Task: Add Stonyfield Organic Yokids Strawberry Yogurt to the cart.
Action: Mouse moved to (25, 97)
Screenshot: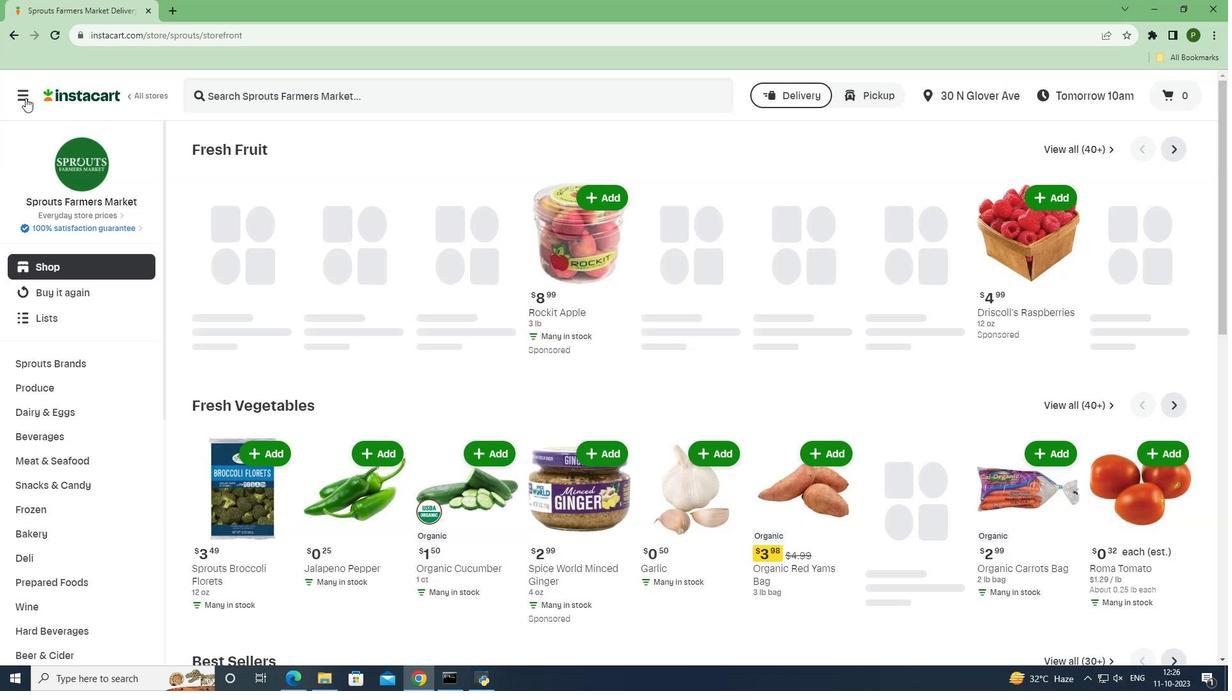
Action: Mouse pressed left at (25, 97)
Screenshot: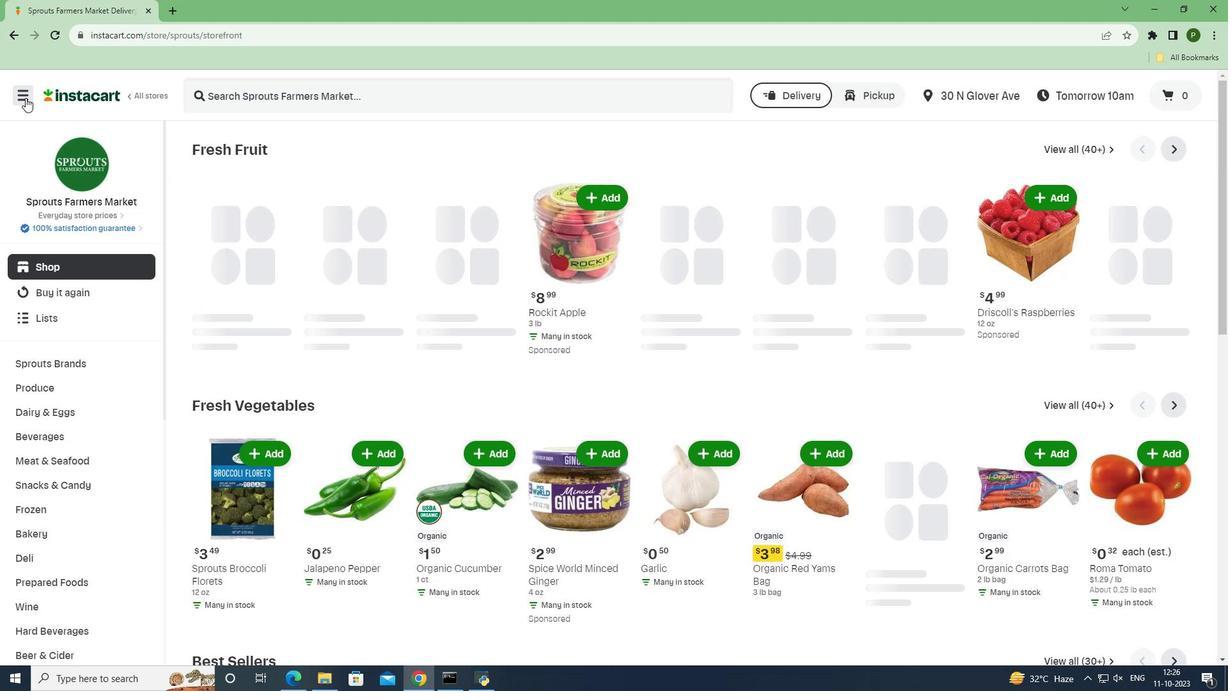 
Action: Mouse moved to (48, 341)
Screenshot: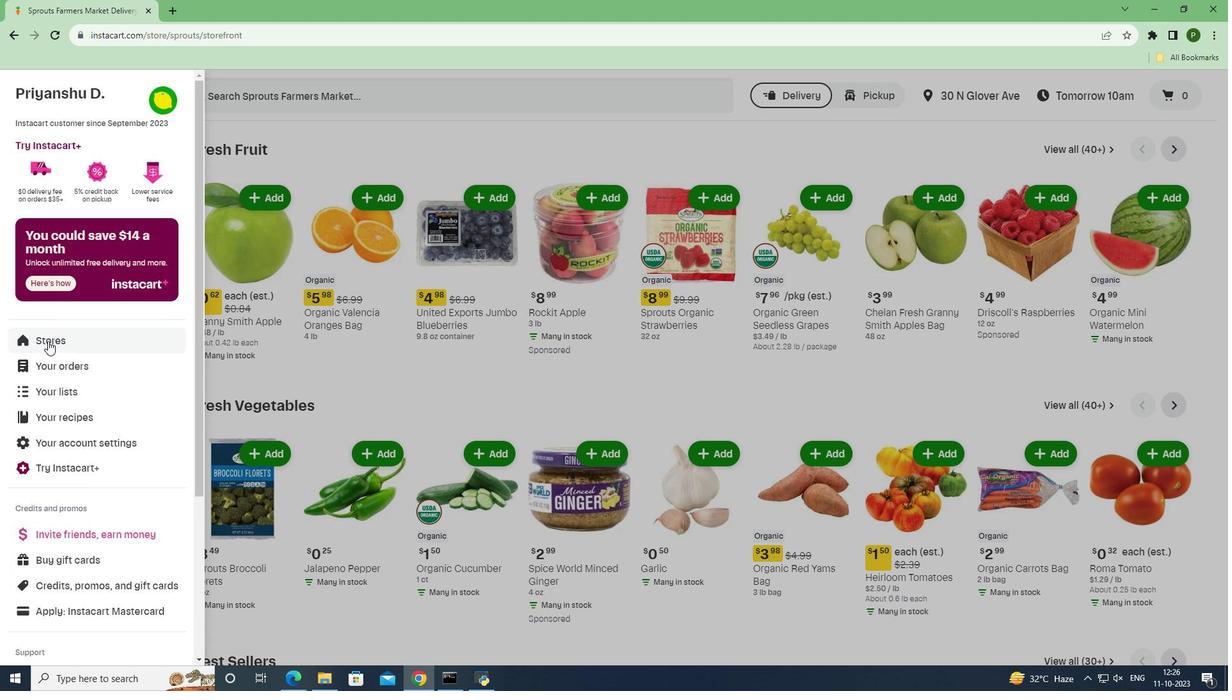 
Action: Mouse pressed left at (48, 341)
Screenshot: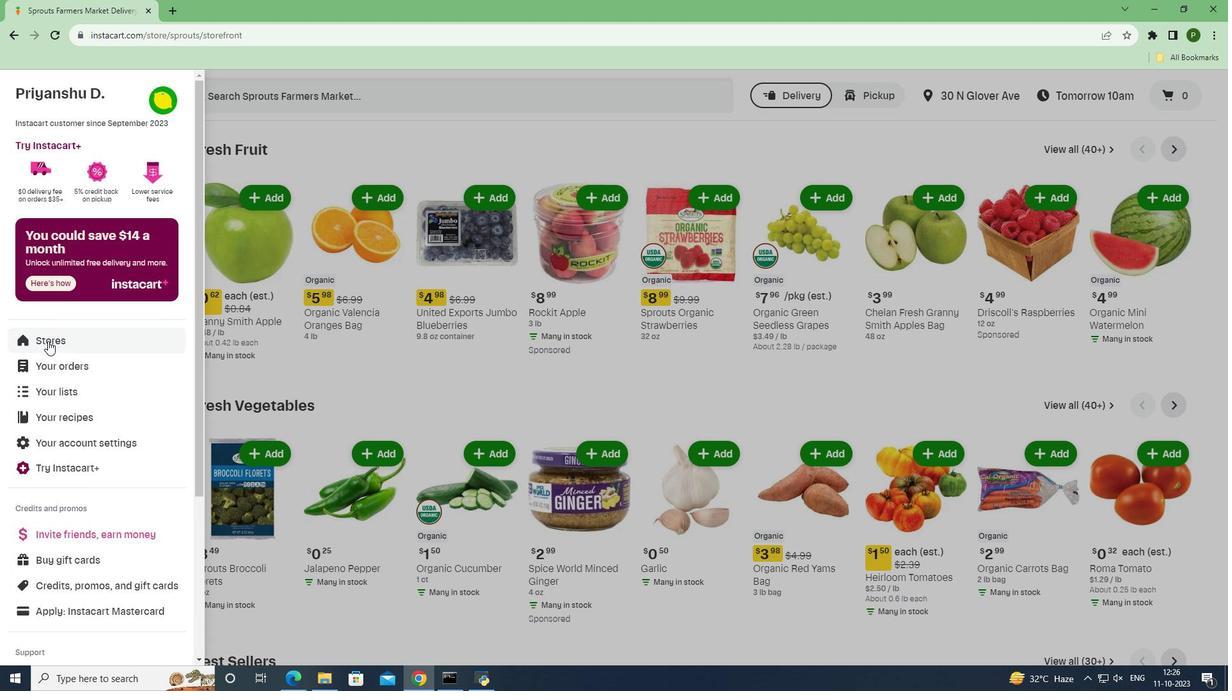 
Action: Mouse moved to (298, 145)
Screenshot: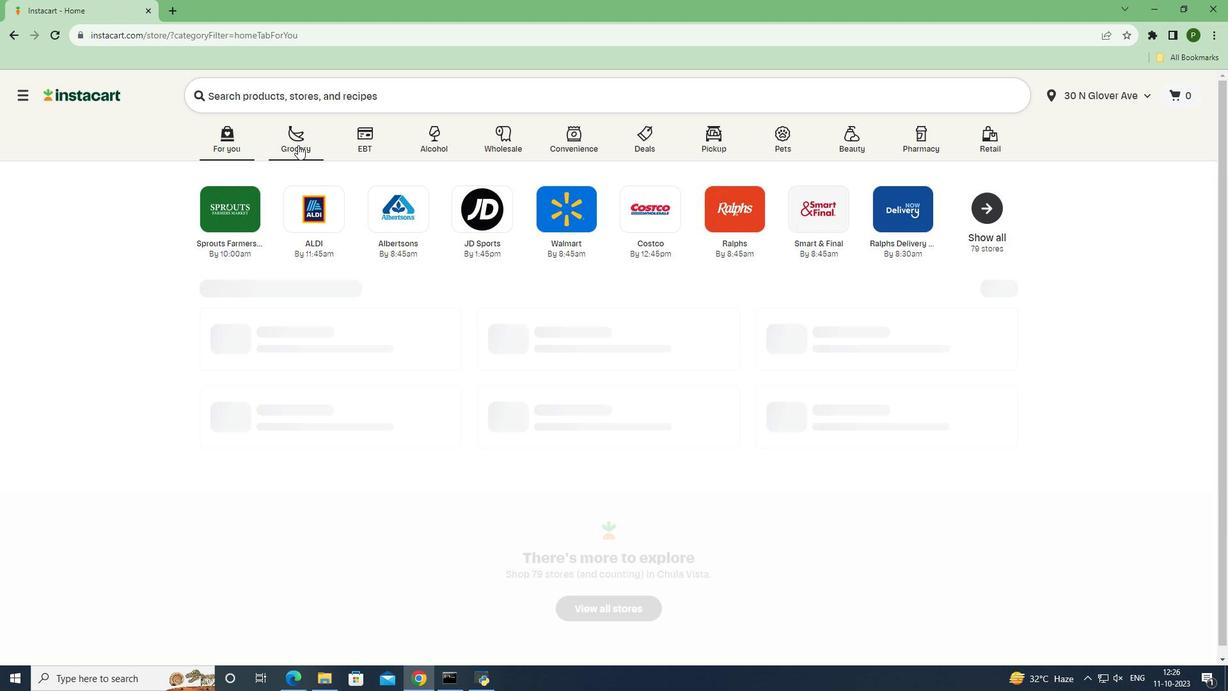 
Action: Mouse pressed left at (298, 145)
Screenshot: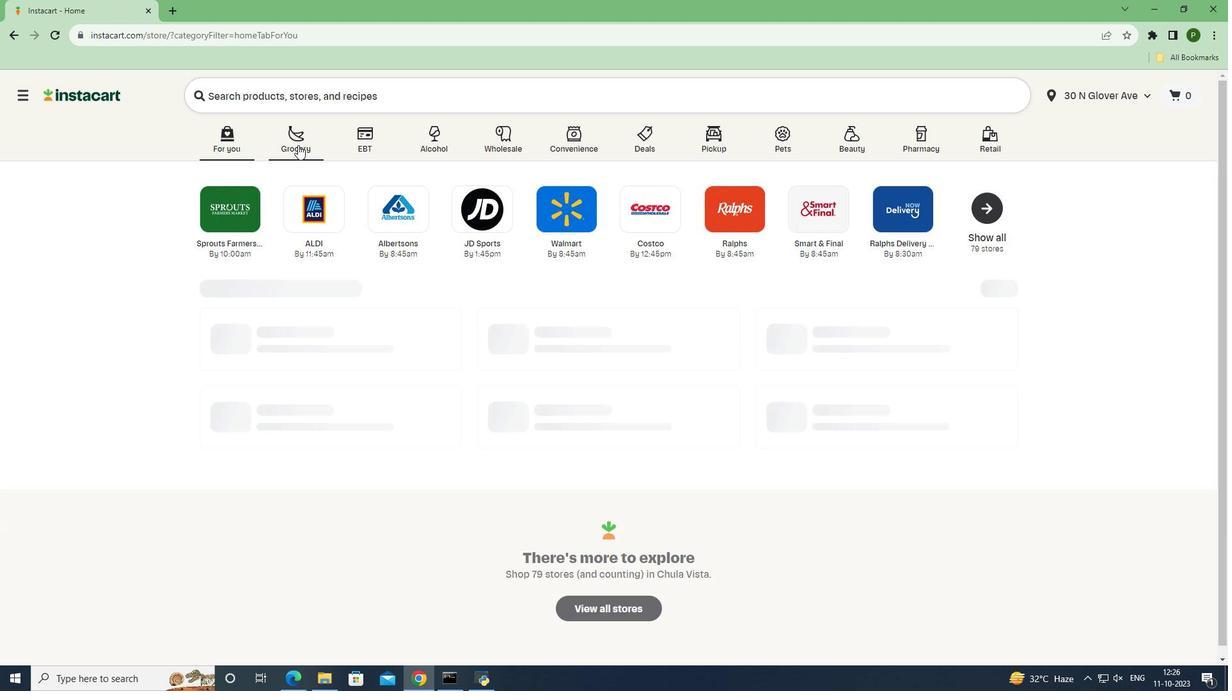 
Action: Mouse moved to (499, 289)
Screenshot: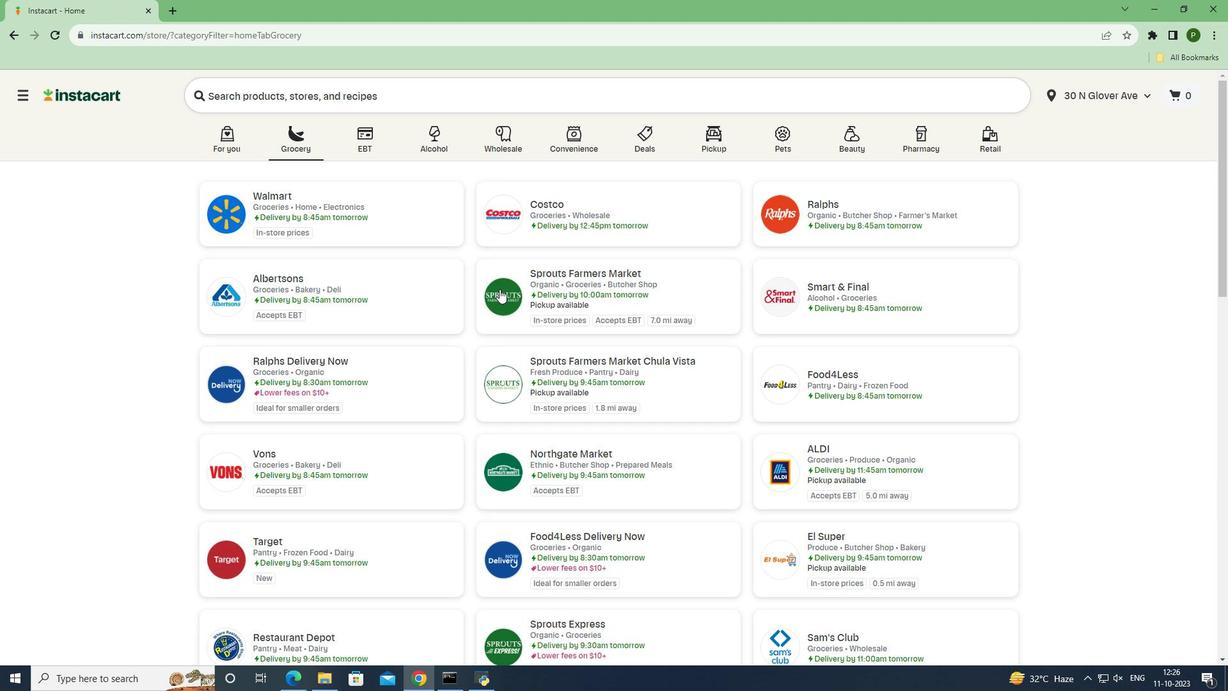 
Action: Mouse pressed left at (499, 289)
Screenshot: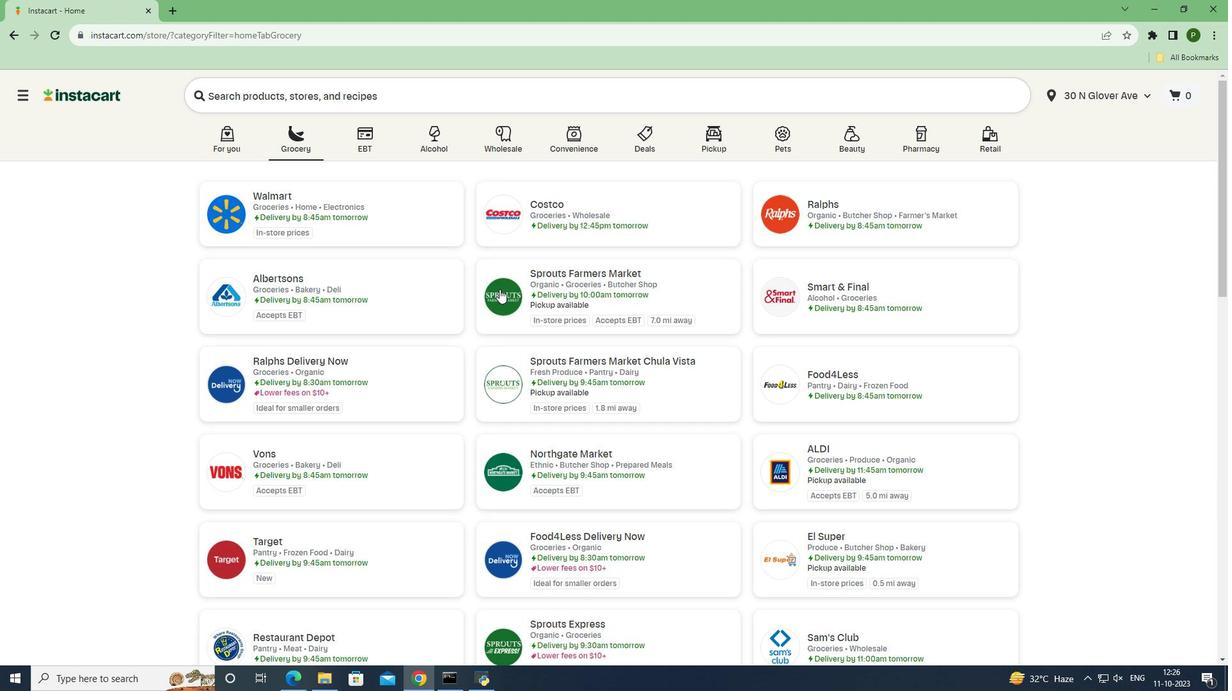 
Action: Mouse moved to (88, 410)
Screenshot: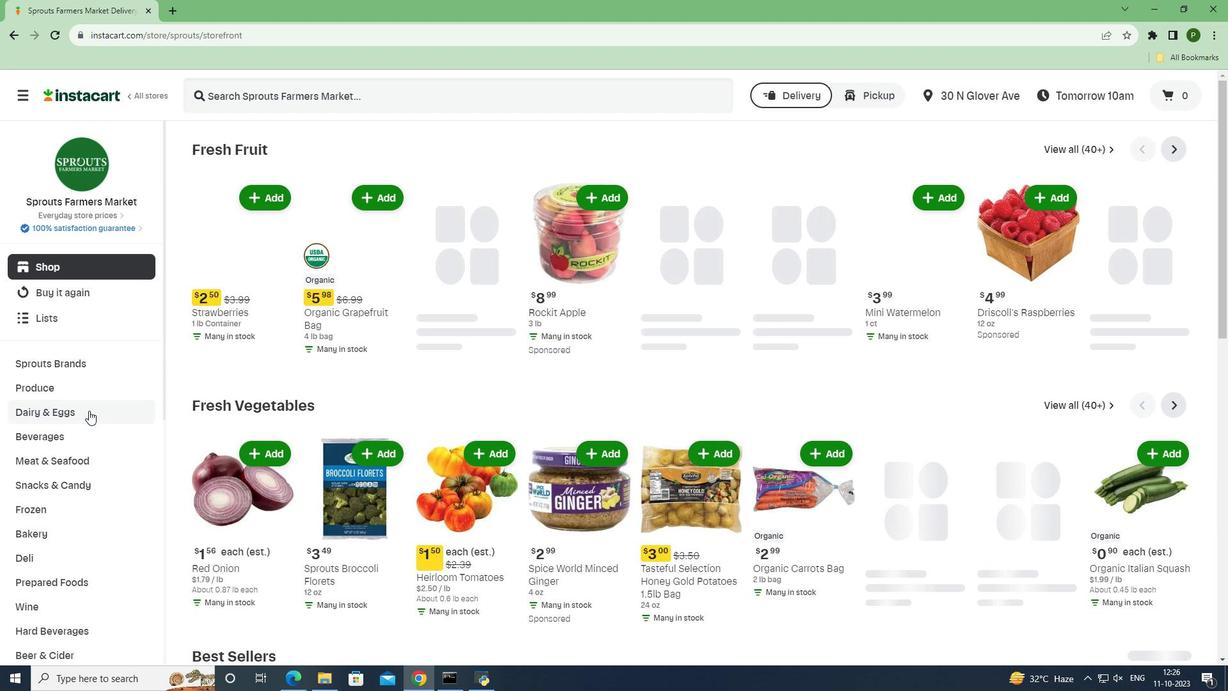 
Action: Mouse pressed left at (88, 410)
Screenshot: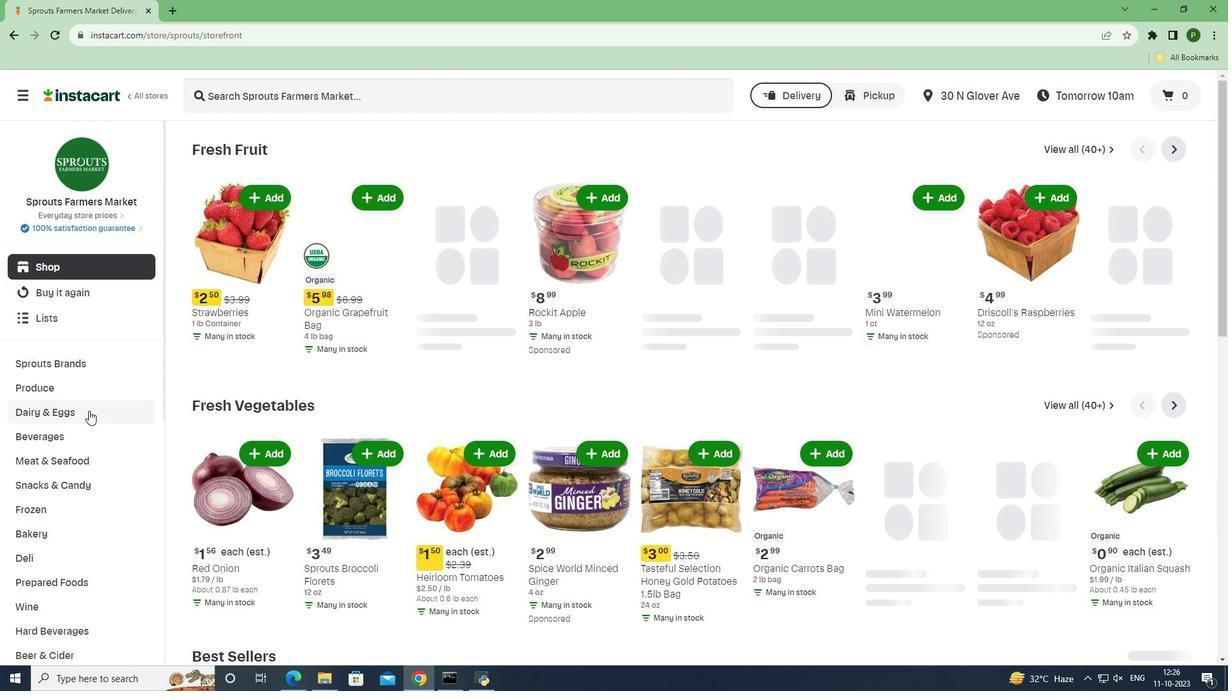
Action: Mouse moved to (58, 505)
Screenshot: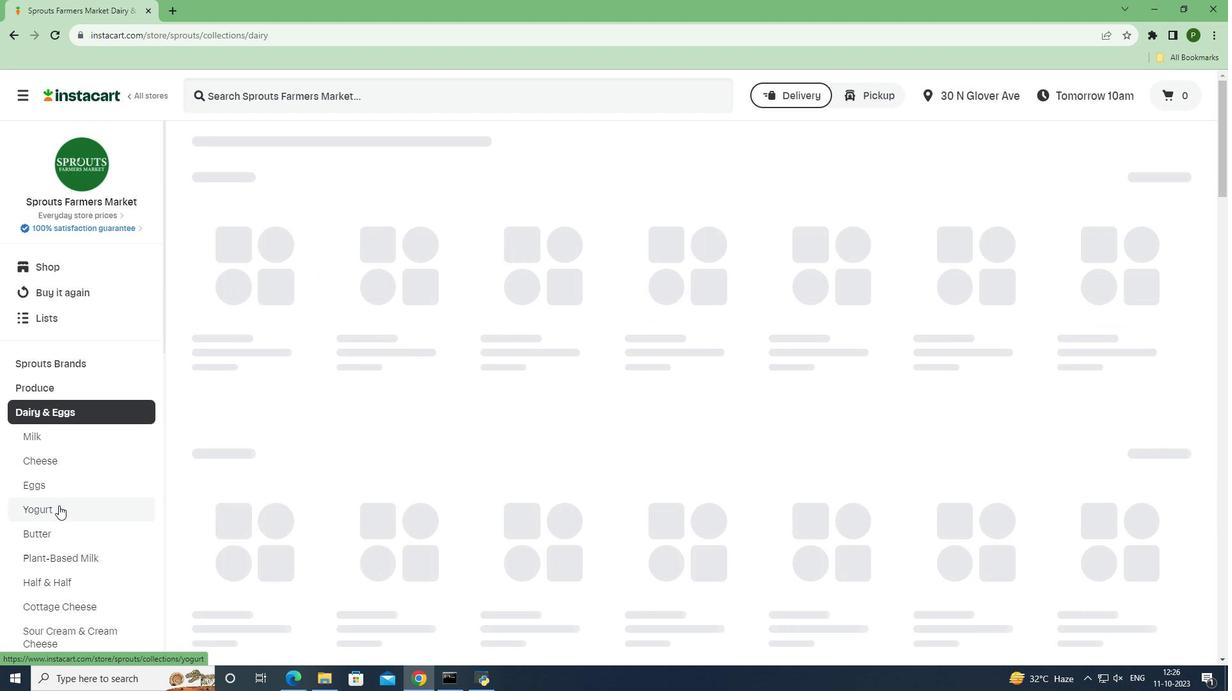 
Action: Mouse pressed left at (58, 505)
Screenshot: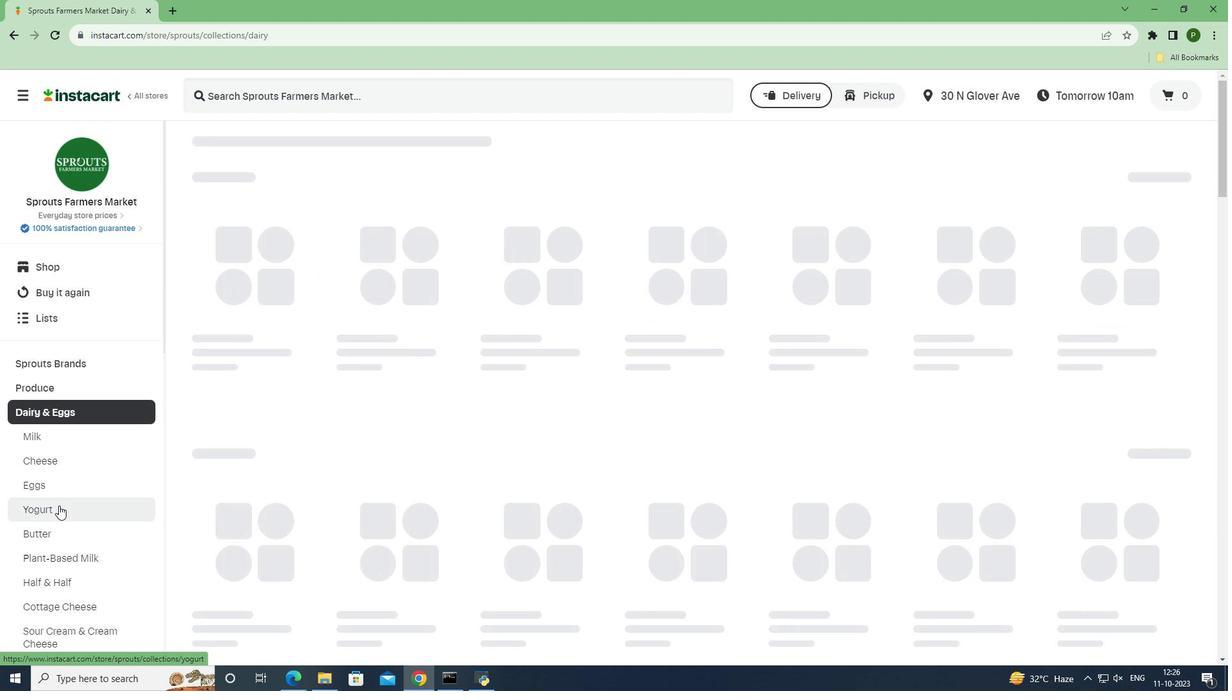 
Action: Mouse moved to (253, 88)
Screenshot: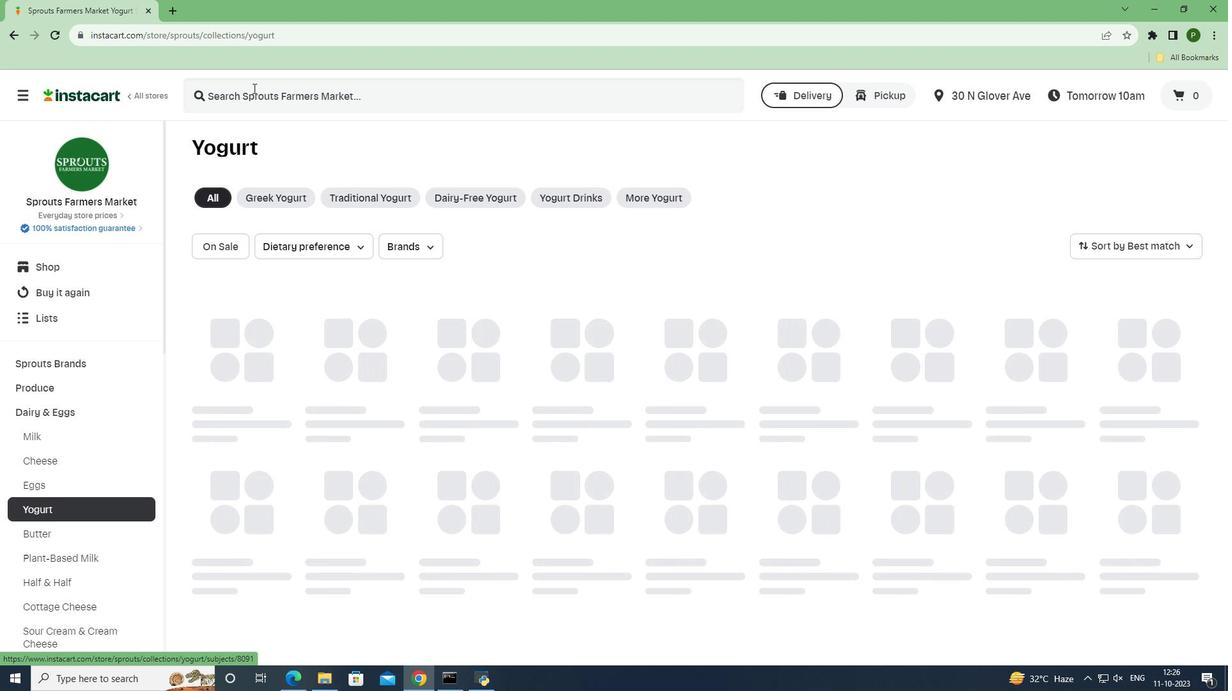 
Action: Mouse pressed left at (253, 88)
Screenshot: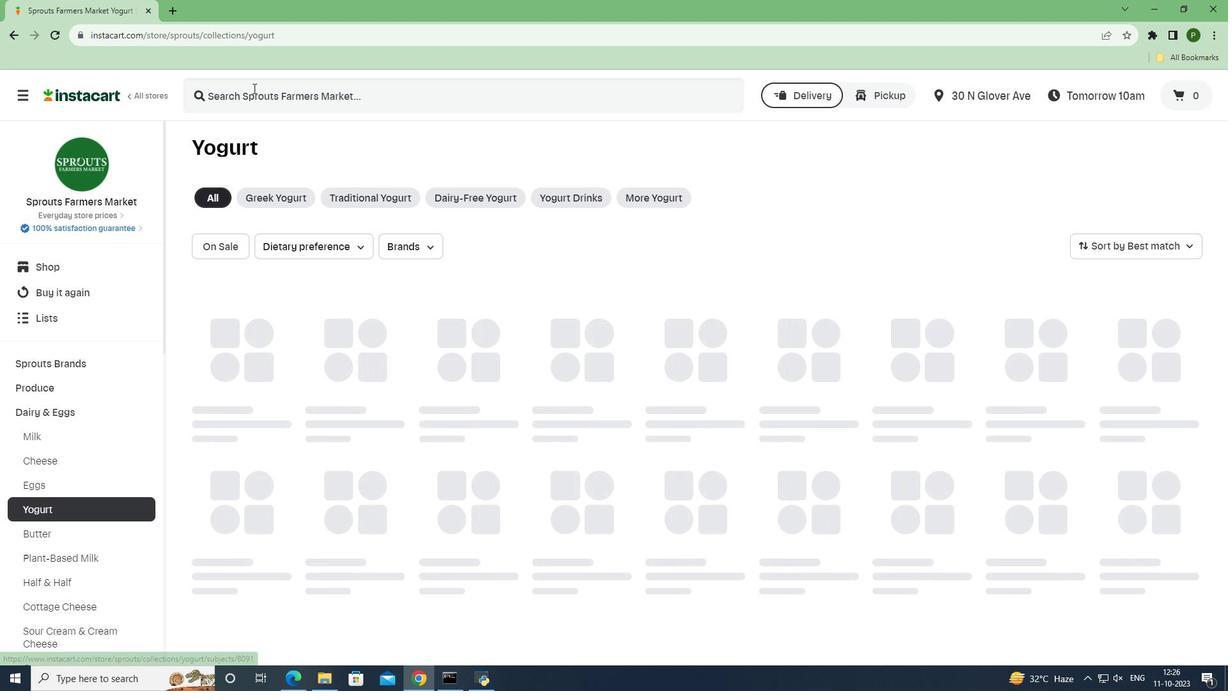 
Action: Key pressed <Key.caps_lock>S<Key.caps_lock>tonyfield<Key.space><Key.caps_lock>O<Key.caps_lock>rganic<Key.space><Key.caps_lock>Y<Key.caps_lock>
Screenshot: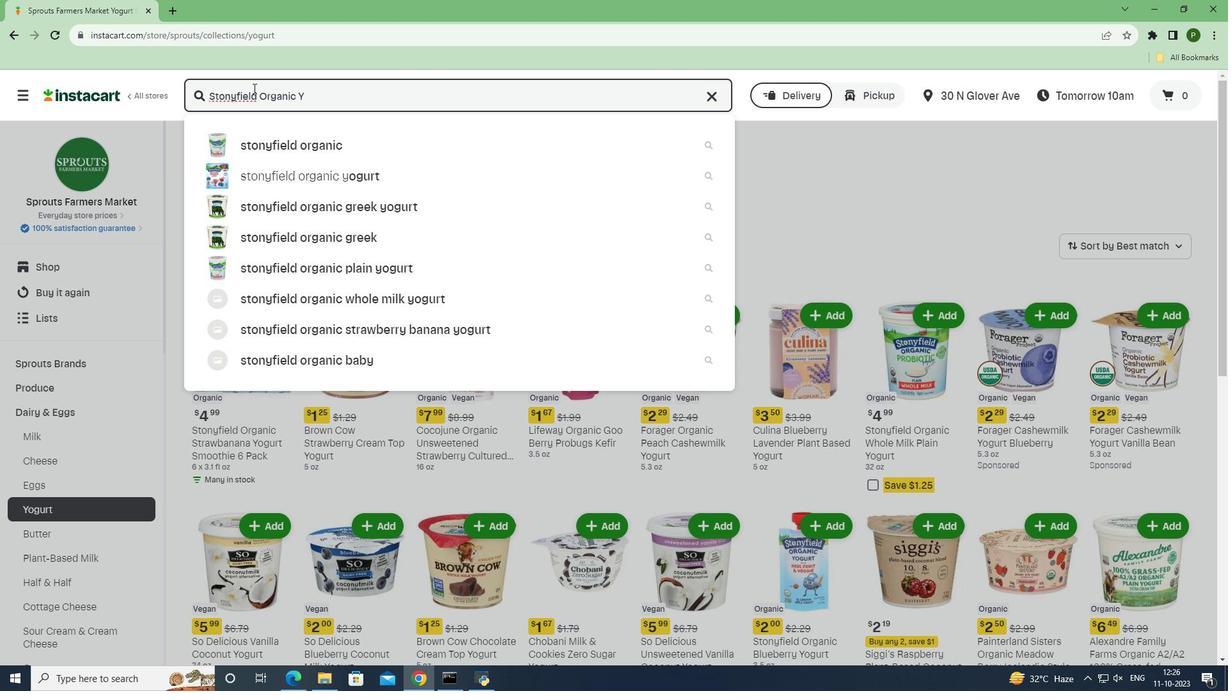 
Action: Mouse moved to (253, 87)
Screenshot: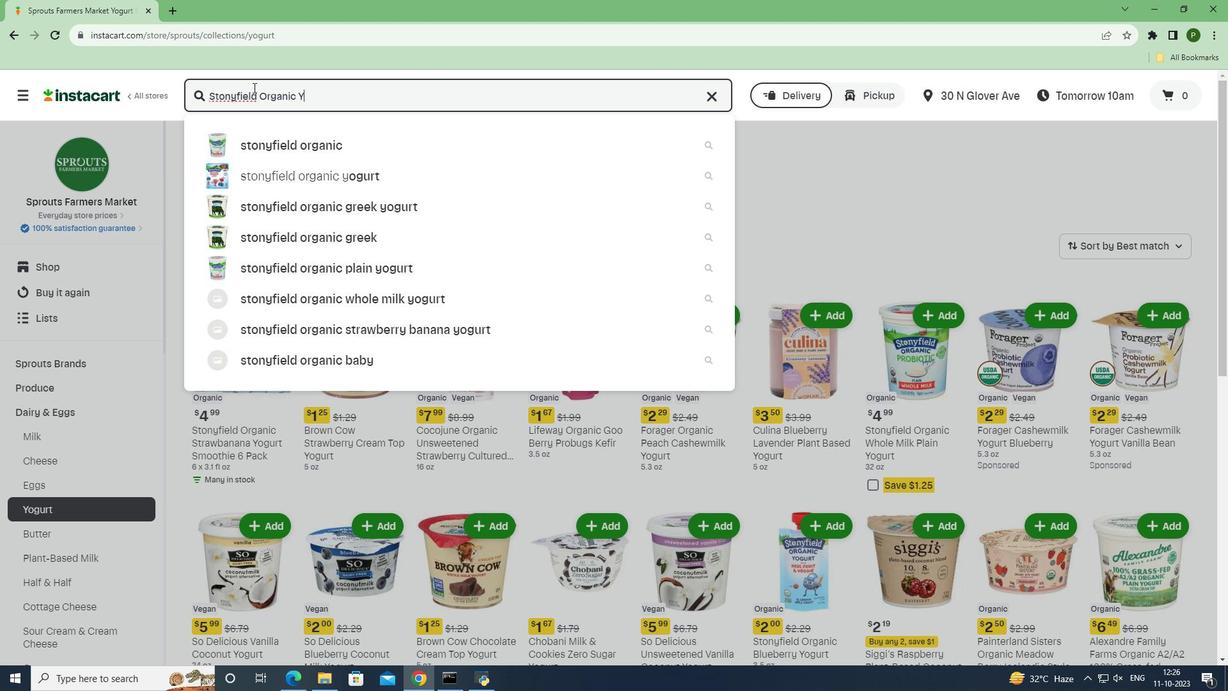 
Action: Key pressed okids<Key.space><Key.caps_lock>S<Key.caps_lock>trawberry<Key.space><Key.caps_lock>Y<Key.caps_lock>ogurt<Key.space><Key.enter>
Screenshot: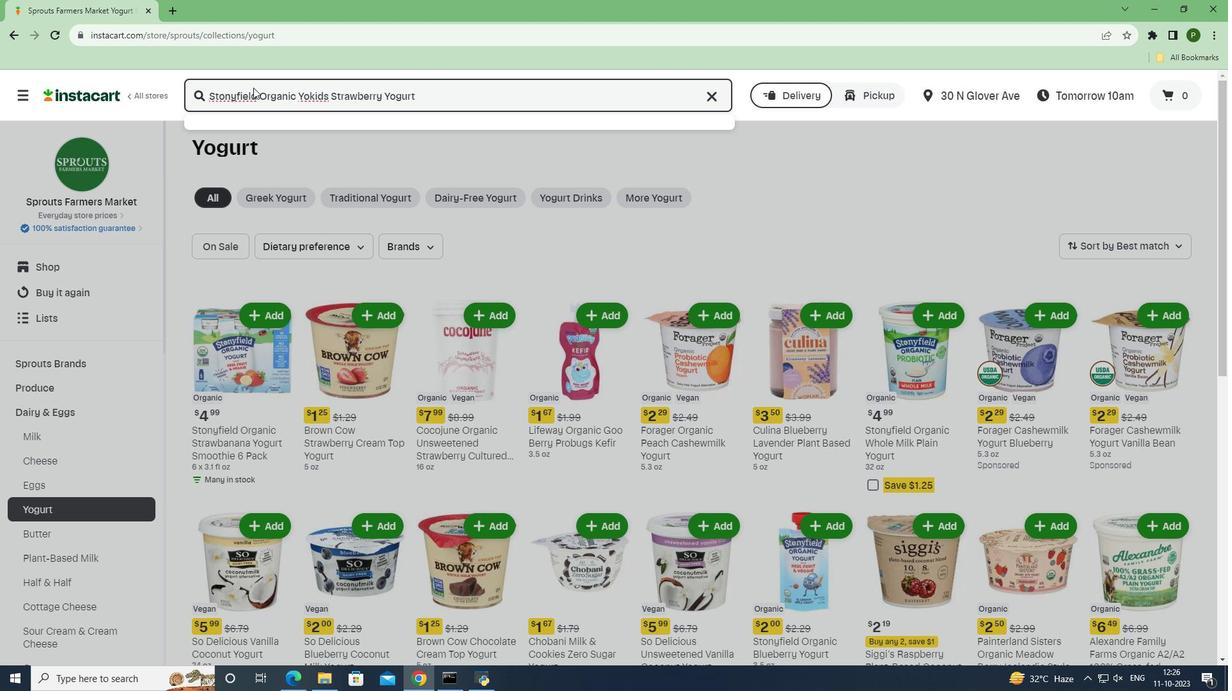 
Action: Mouse moved to (359, 231)
Screenshot: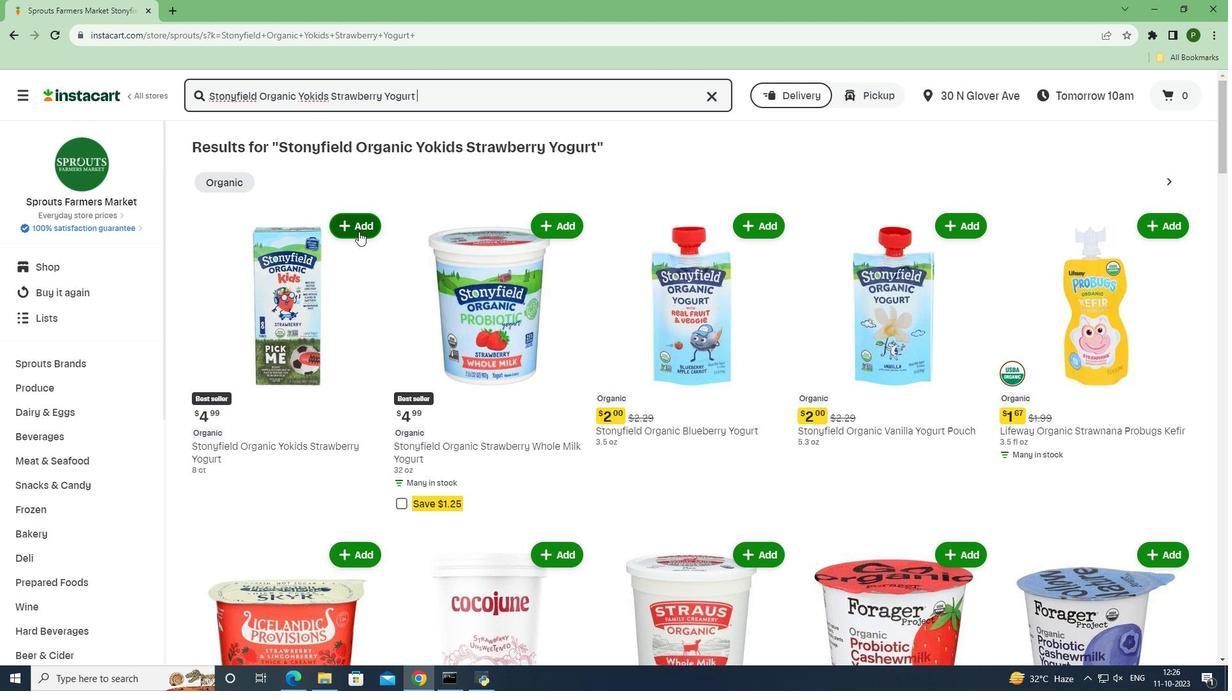 
Action: Mouse pressed left at (359, 231)
Screenshot: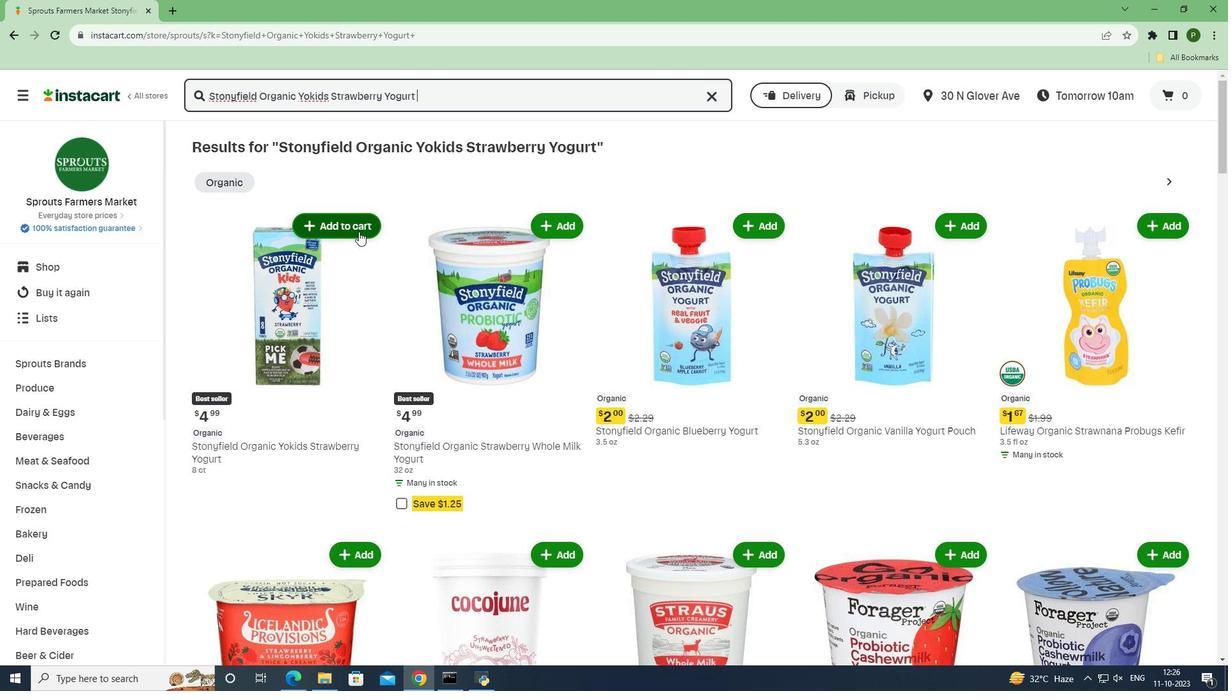 
Action: Mouse moved to (392, 314)
Screenshot: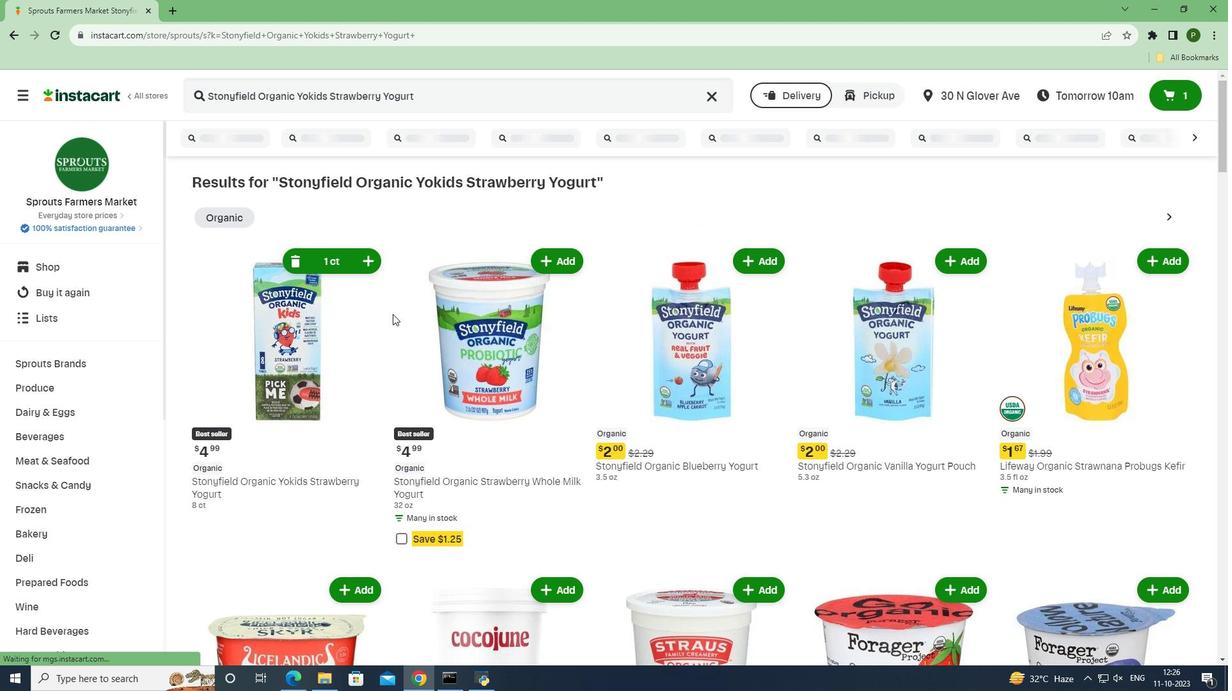 
